 Task: Add the task  Implement data encryption for better user security to the section Burnout Burner in the project Trailblazer and add a Due Date to the respective task as 2023/07/19.
Action: Mouse moved to (509, 480)
Screenshot: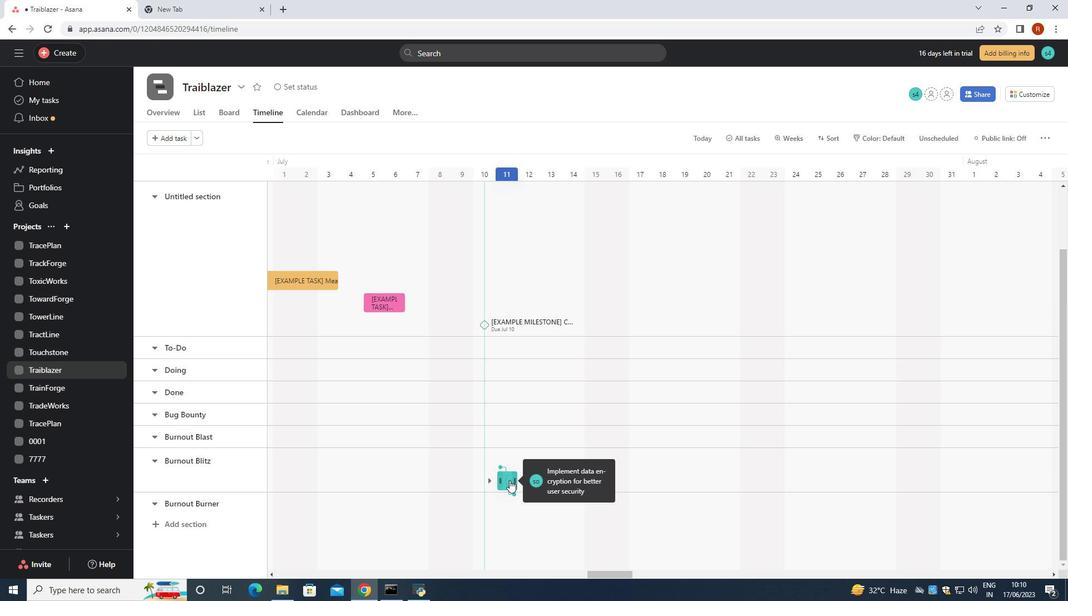 
Action: Mouse pressed left at (509, 480)
Screenshot: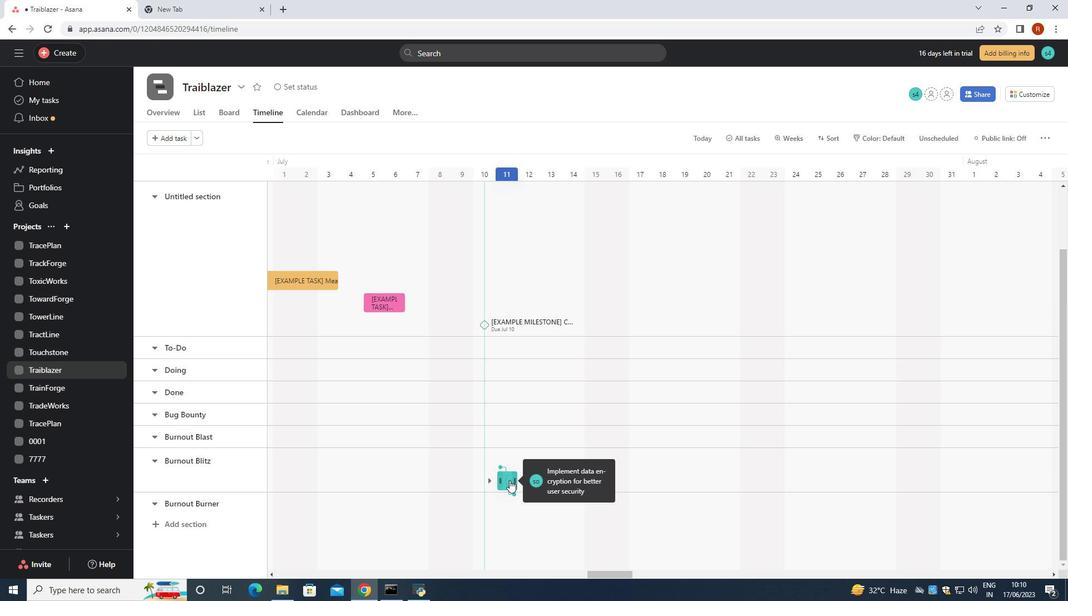 
Action: Mouse moved to (506, 505)
Screenshot: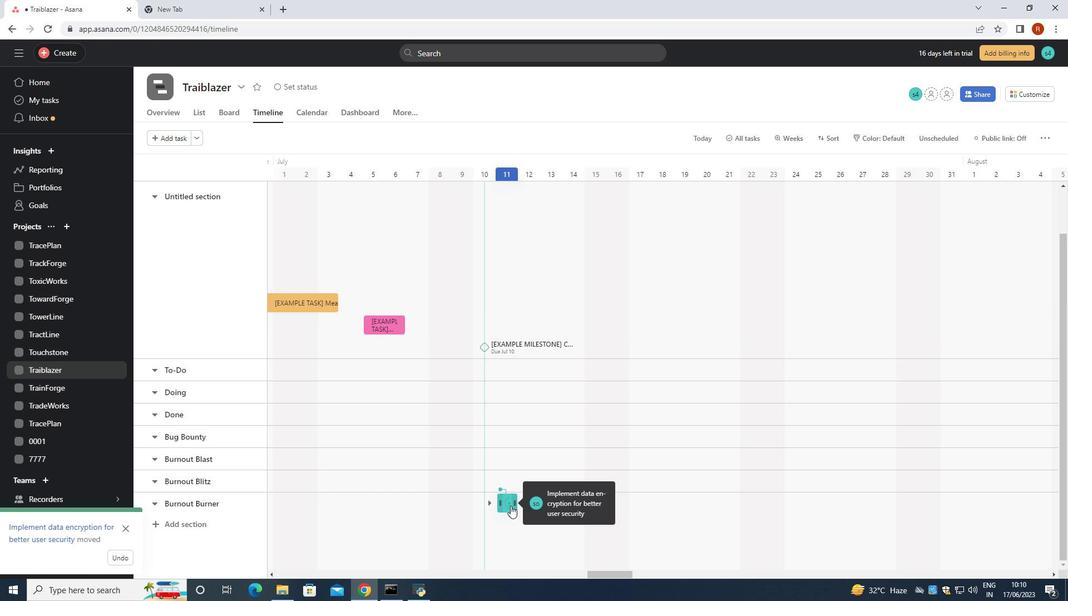 
Action: Mouse pressed left at (506, 505)
Screenshot: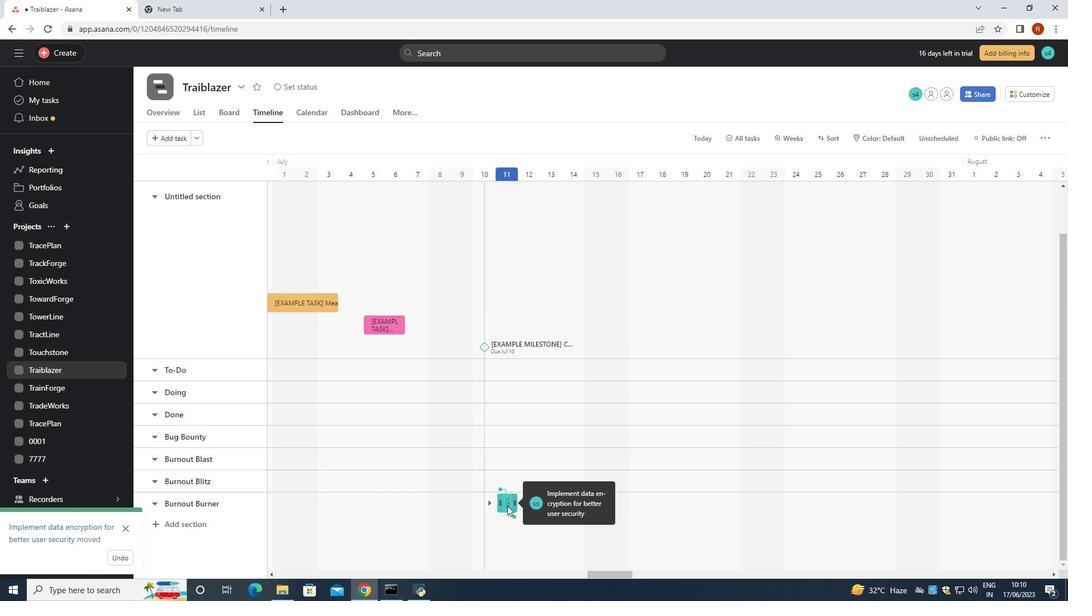 
Action: Mouse moved to (817, 223)
Screenshot: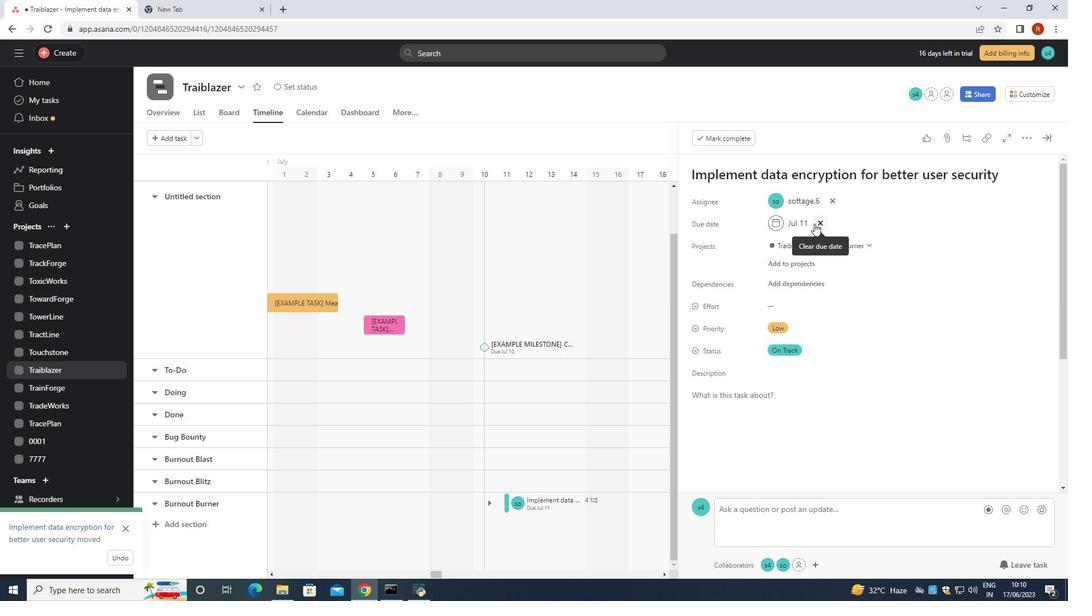 
Action: Mouse pressed left at (817, 223)
Screenshot: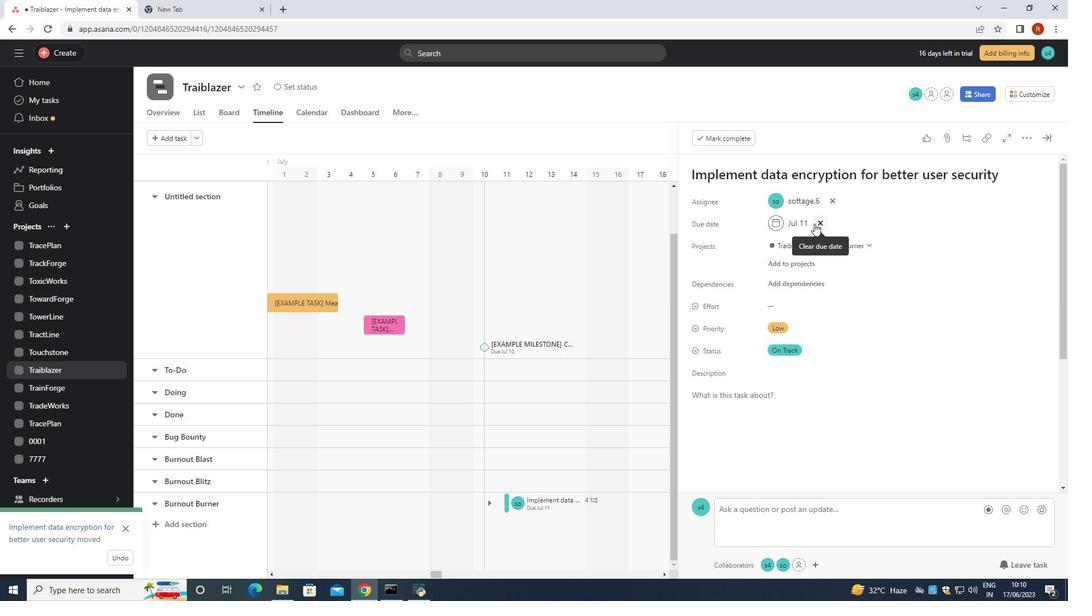 
Action: Mouse pressed left at (817, 223)
Screenshot: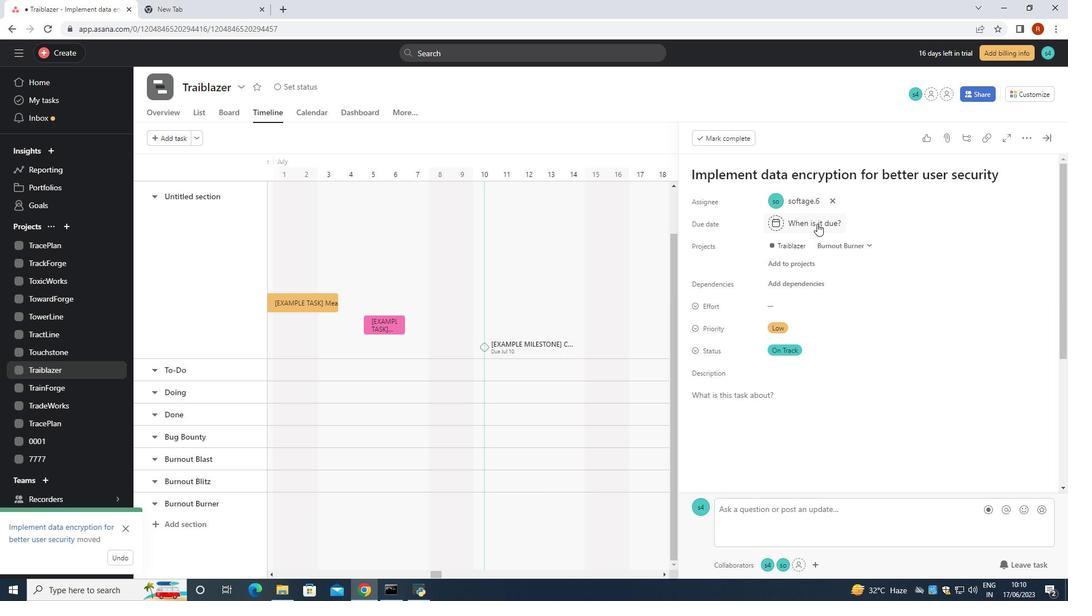 
Action: Key pressed 2023/07/19<Key.enter>
Screenshot: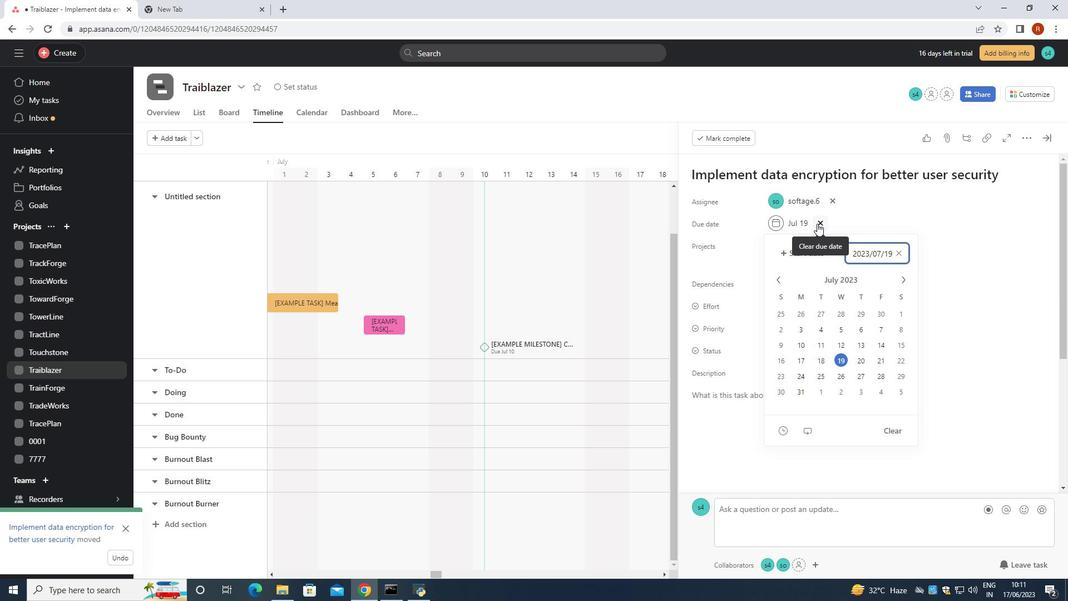 
Action: Mouse moved to (929, 280)
Screenshot: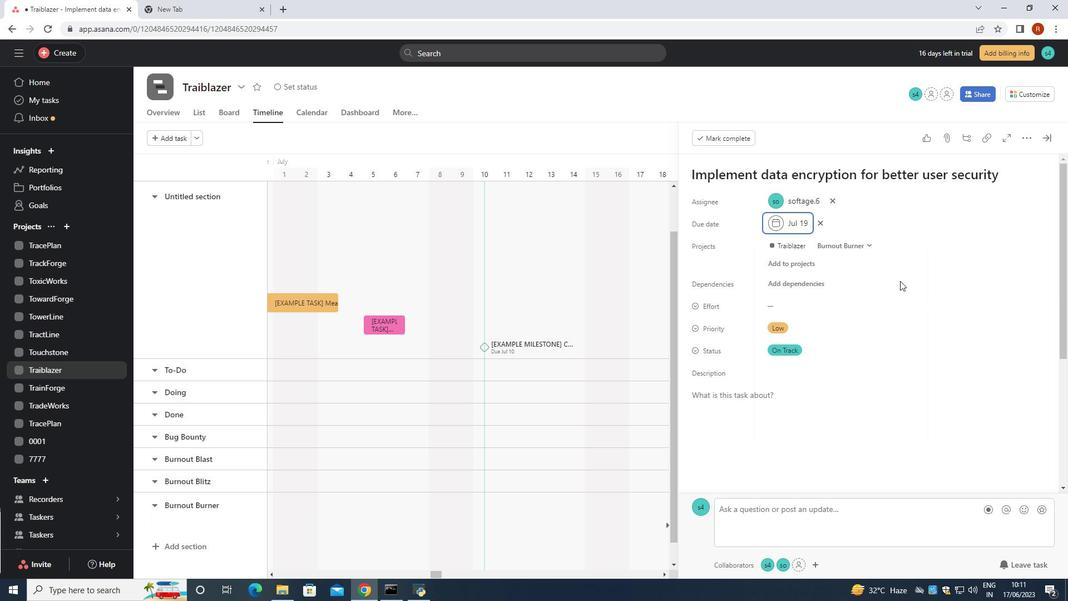 
